 Task: Add a comment ""We need to work on this as soon as possible"" in the comment box.
Action: Mouse moved to (730, 52)
Screenshot: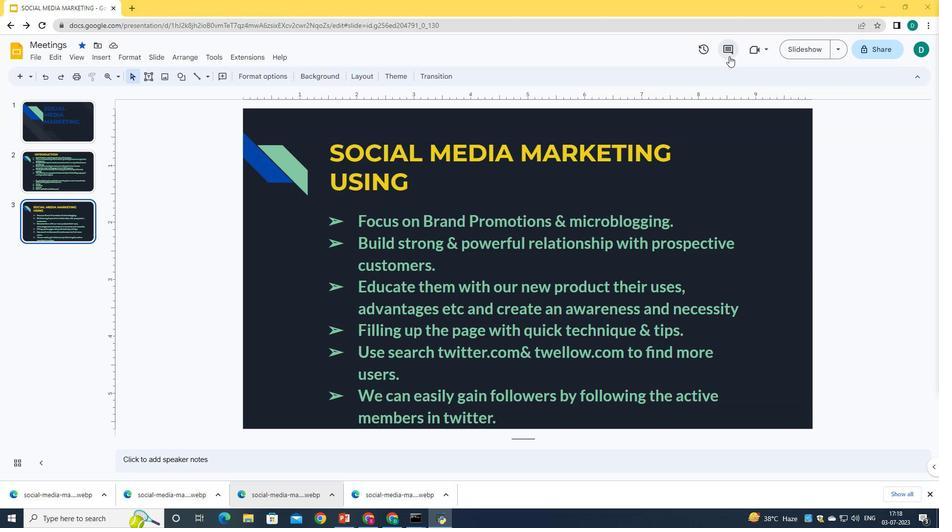 
Action: Mouse pressed left at (730, 52)
Screenshot: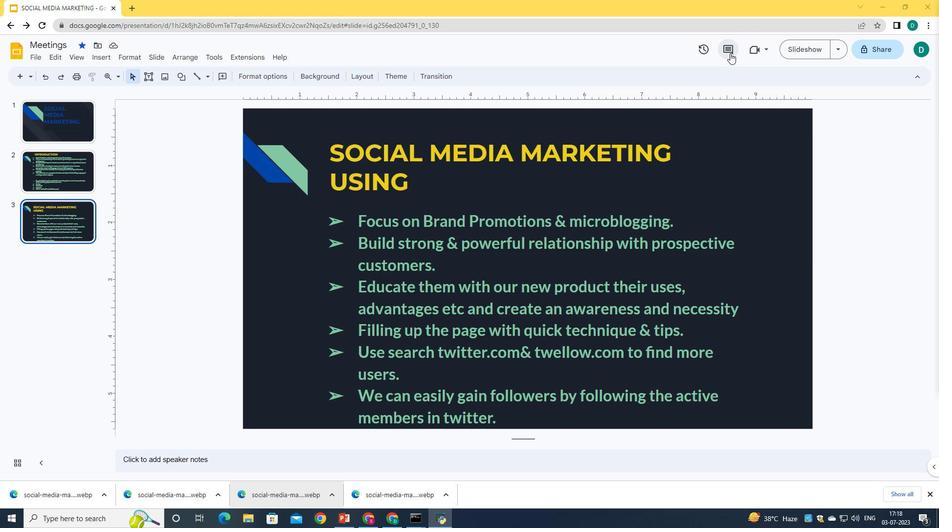 
Action: Mouse moved to (884, 81)
Screenshot: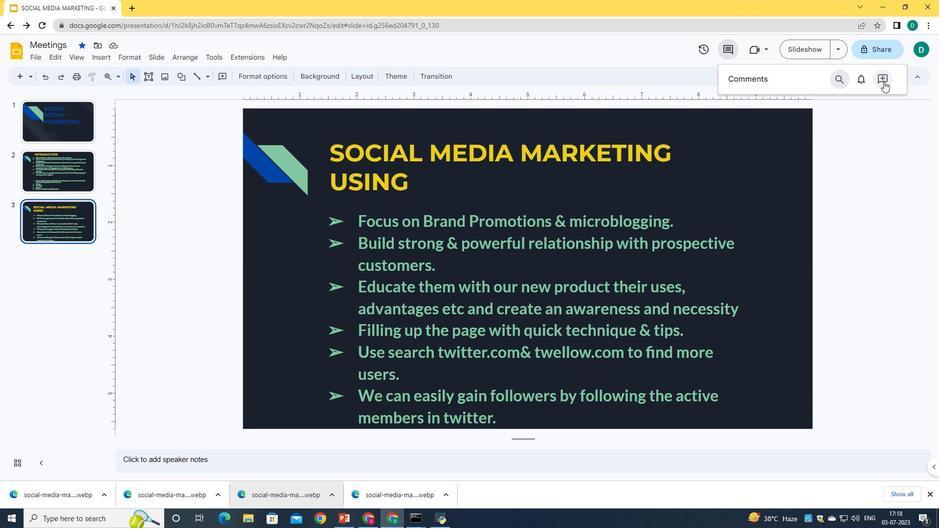 
Action: Mouse pressed left at (884, 81)
Screenshot: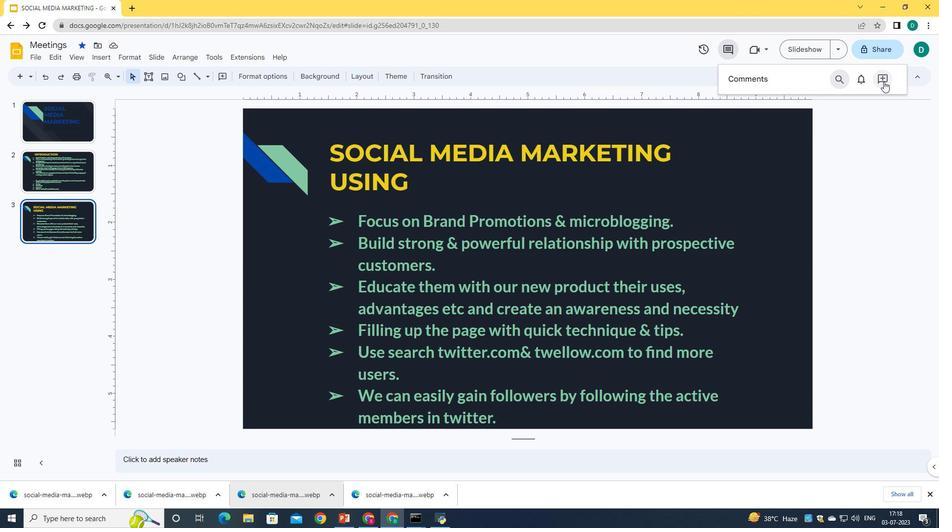 
Action: Mouse moved to (808, 146)
Screenshot: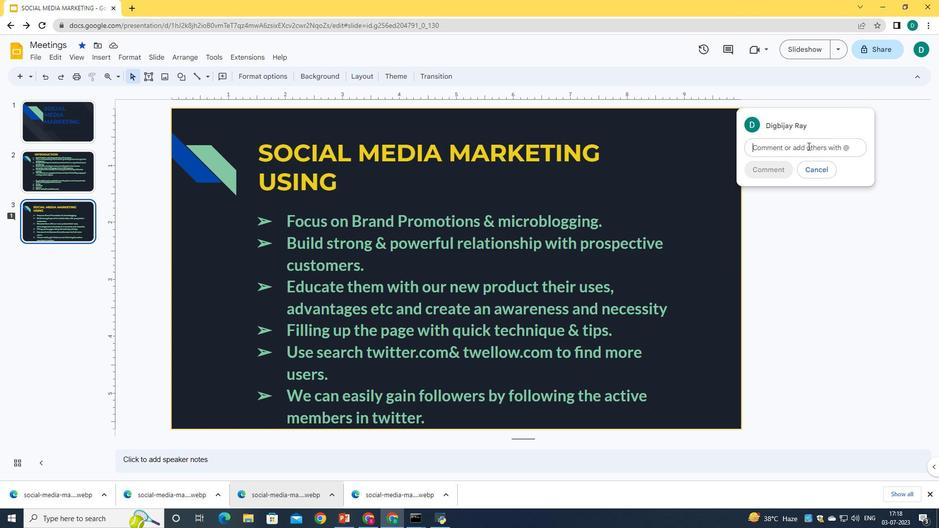 
Action: Mouse pressed left at (808, 146)
Screenshot: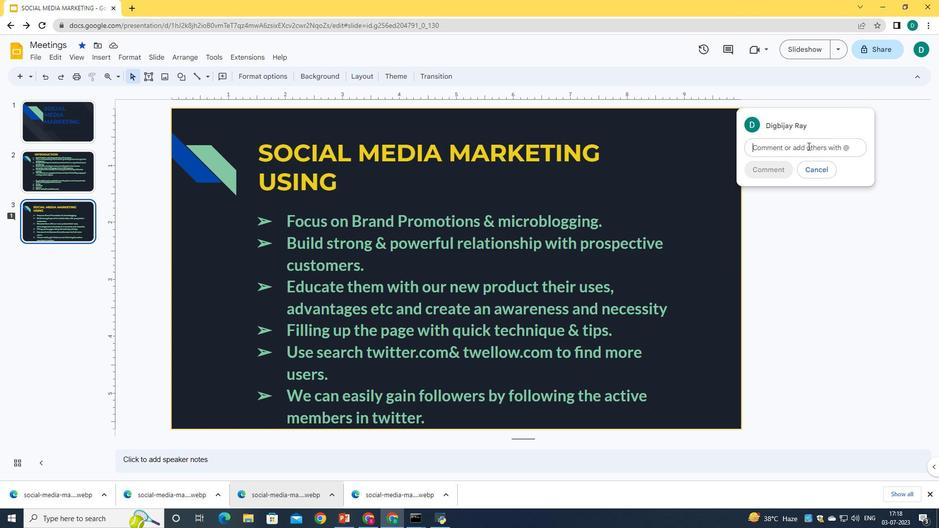 
Action: Mouse moved to (808, 145)
Screenshot: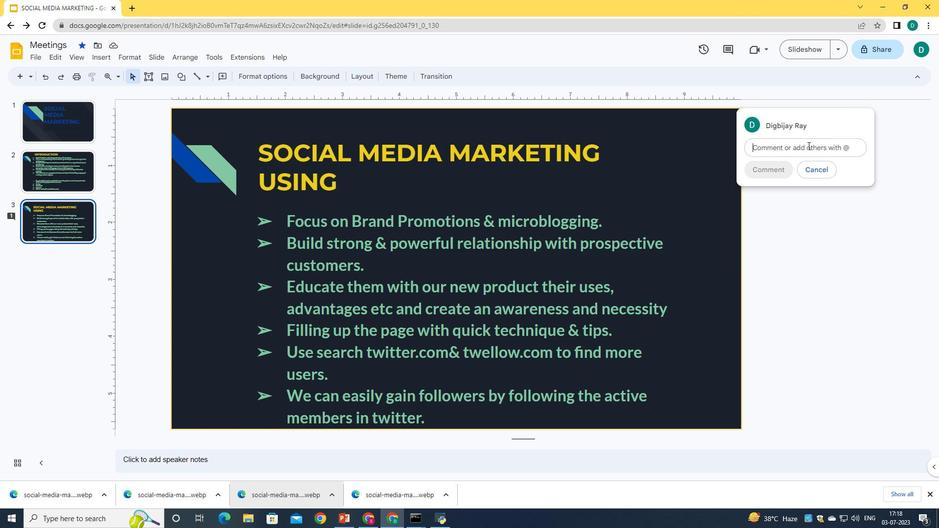 
Action: Key pressed <Key.shift>We<Key.space>need<Key.space>to<Key.space>work<Key.space>on<Key.space>this<Key.space>as<Key.space>soon<Key.space>as<Key.space>possible
Screenshot: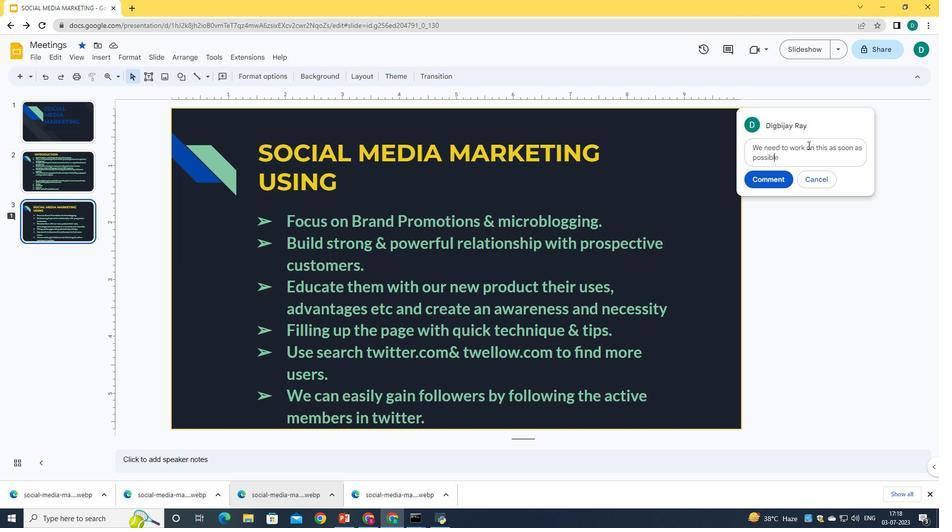 
Action: Mouse moved to (759, 178)
Screenshot: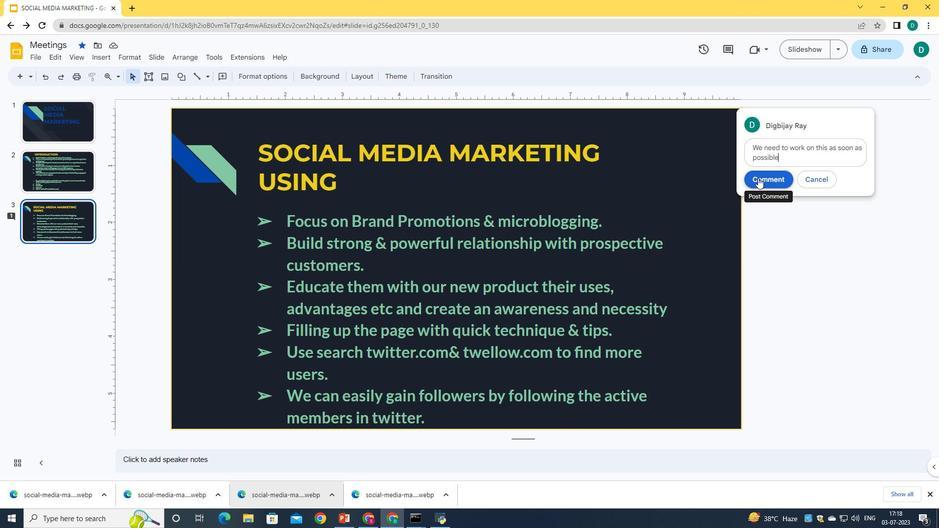 
Action: Mouse pressed left at (759, 178)
Screenshot: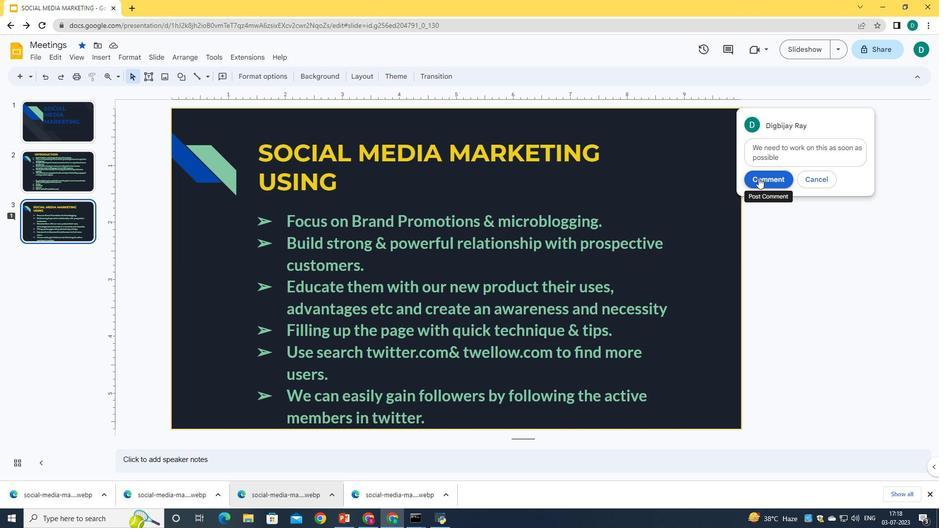 
Action: Mouse moved to (759, 178)
Screenshot: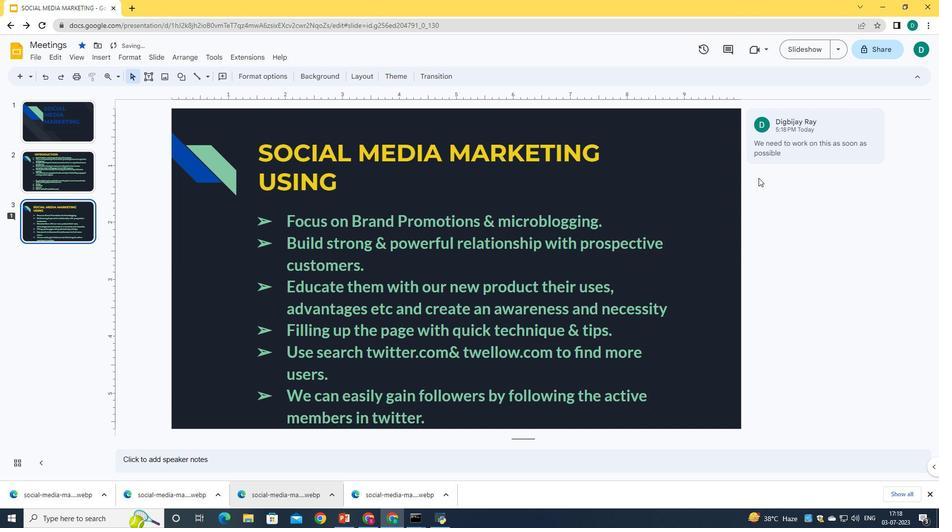 
